 Task: Create a task  Develop a new online tool for email marketing campaigns , assign it to team member softage.2@softage.net in the project AgileRapid and update the status of the task to  Off Track , set the priority of the task to Medium
Action: Mouse moved to (139, 330)
Screenshot: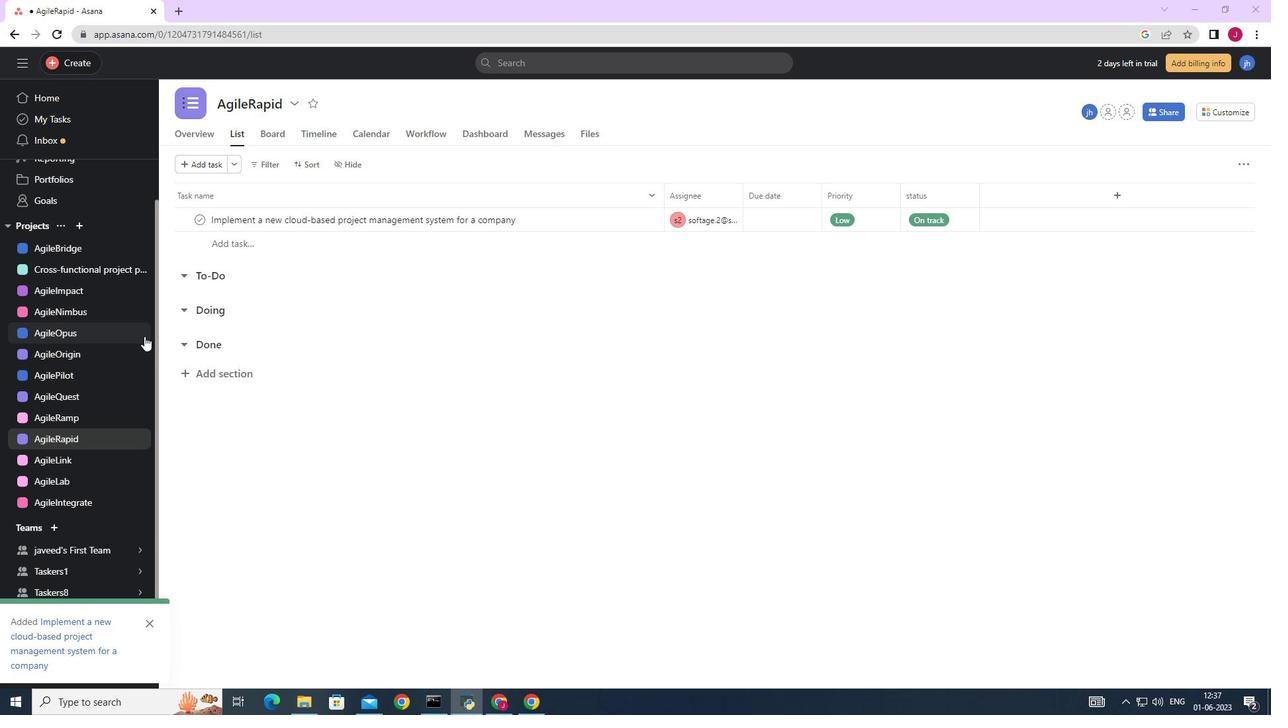 
Action: Mouse scrolled (139, 331) with delta (0, 0)
Screenshot: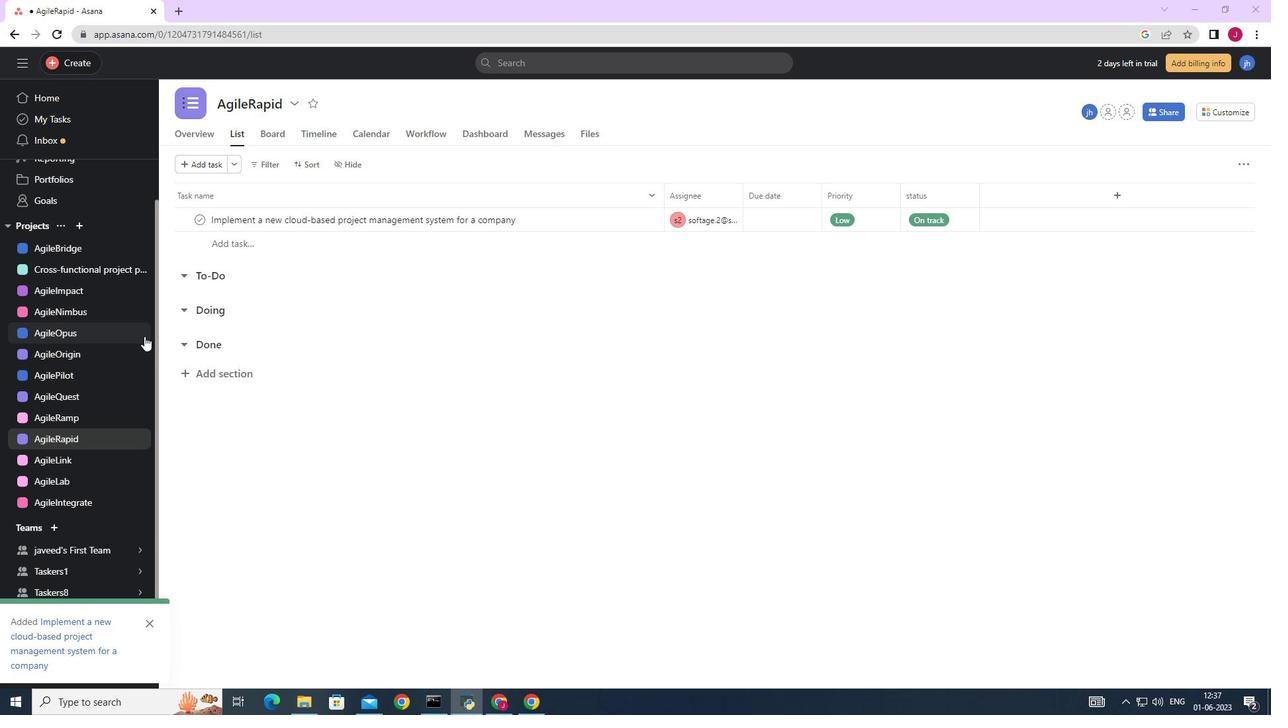 
Action: Mouse moved to (136, 327)
Screenshot: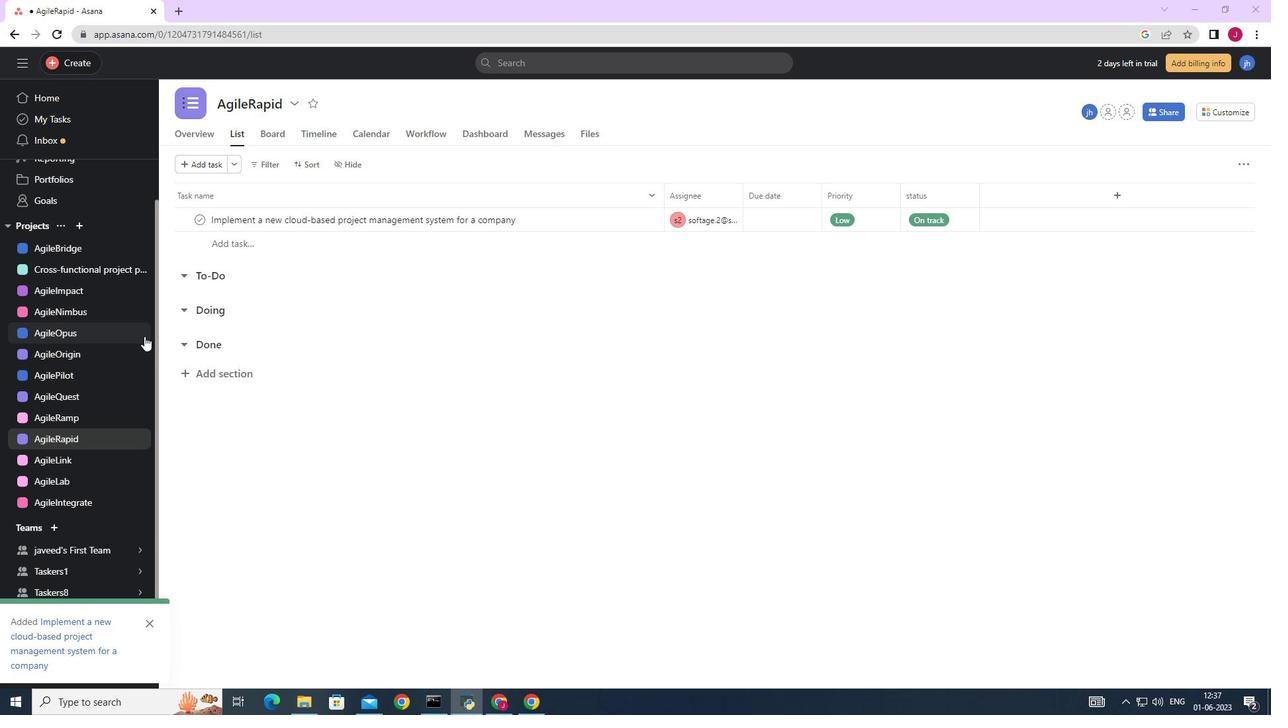 
Action: Mouse scrolled (136, 327) with delta (0, 0)
Screenshot: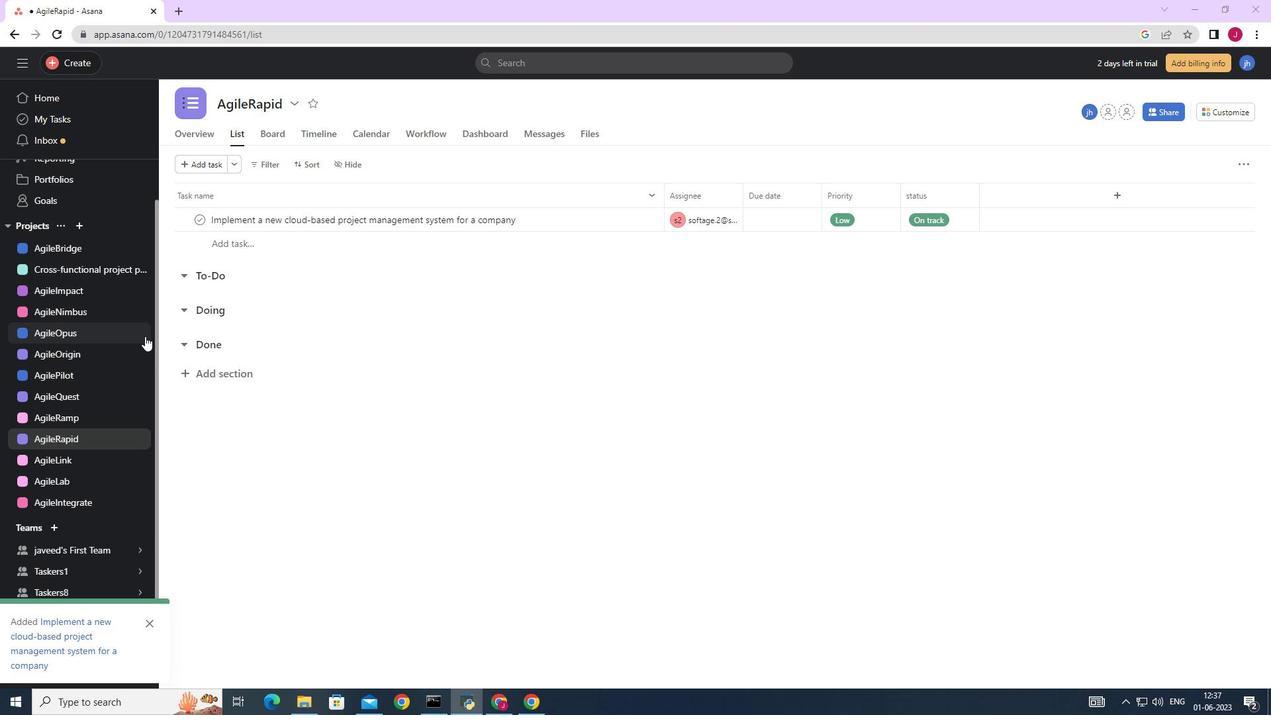 
Action: Mouse moved to (82, 62)
Screenshot: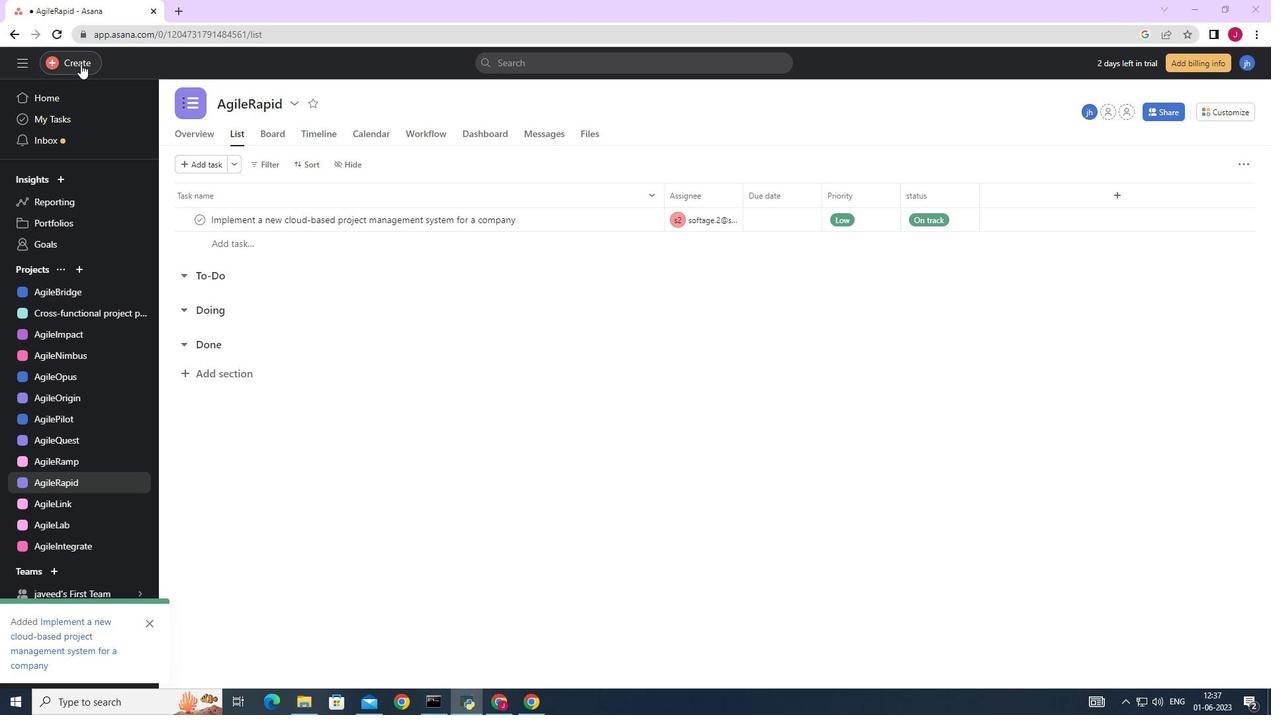 
Action: Mouse pressed left at (82, 62)
Screenshot: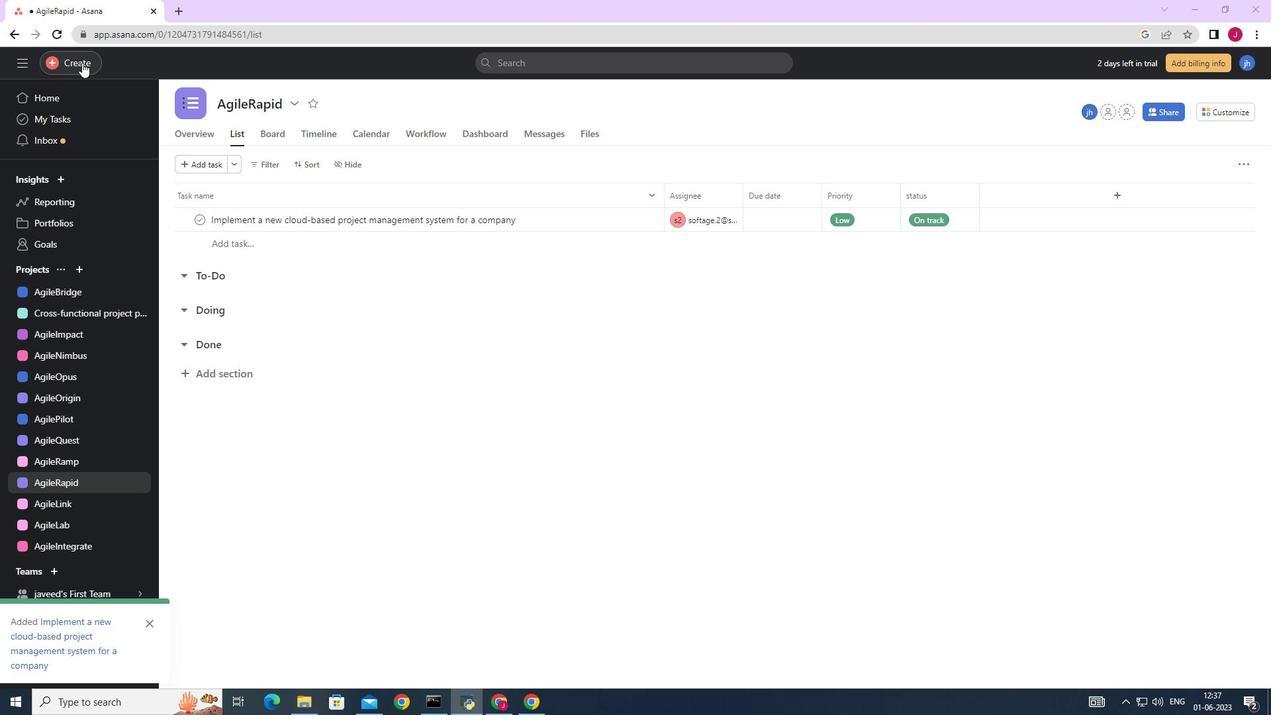 
Action: Mouse moved to (174, 68)
Screenshot: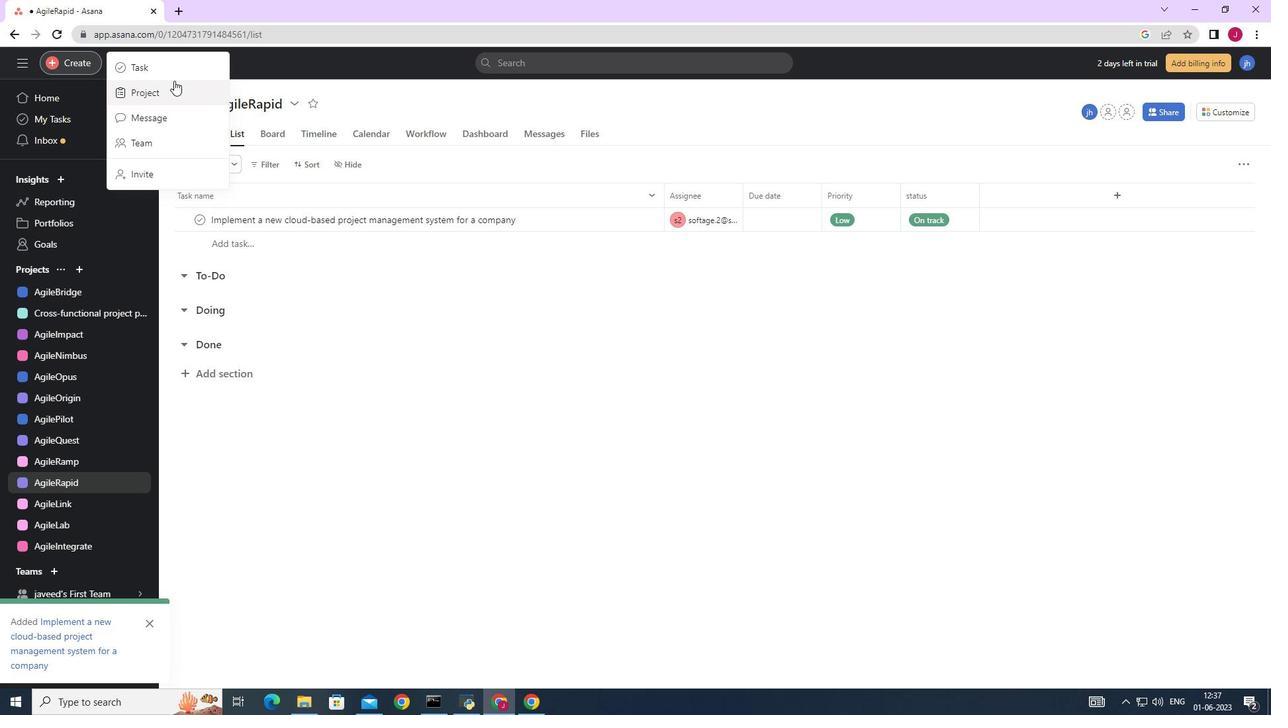
Action: Mouse pressed left at (174, 68)
Screenshot: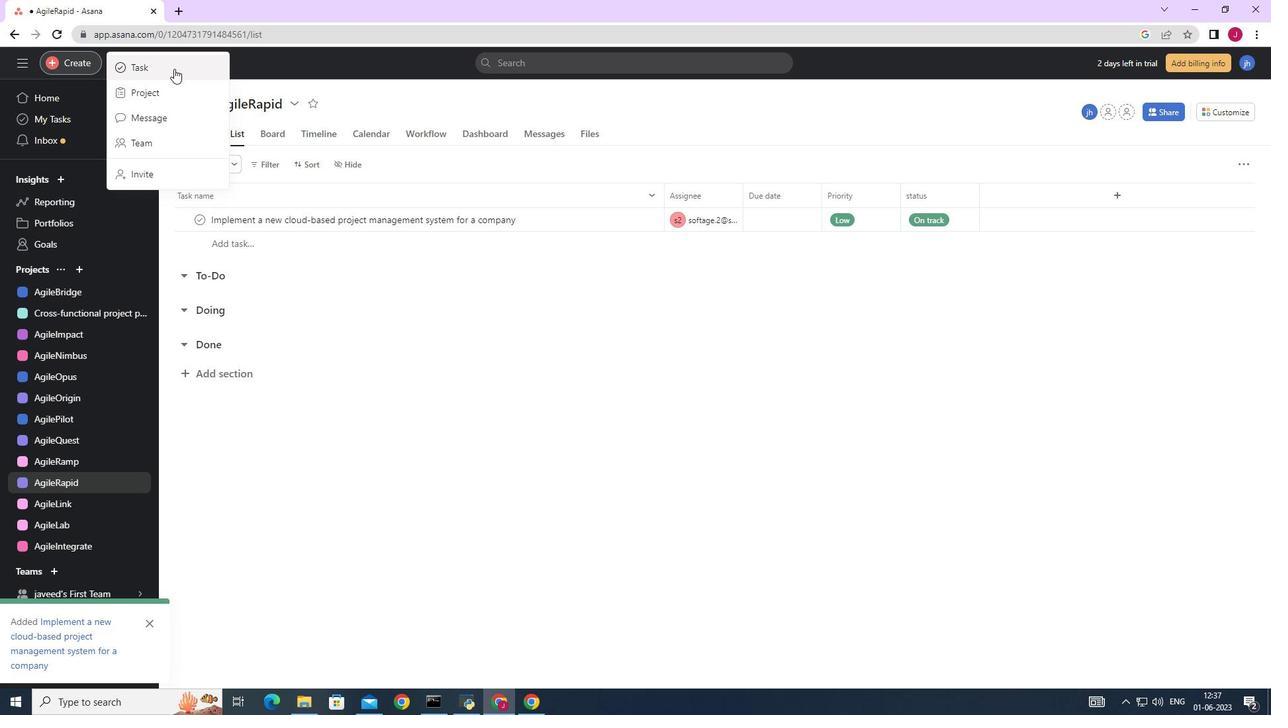 
Action: Mouse moved to (1036, 443)
Screenshot: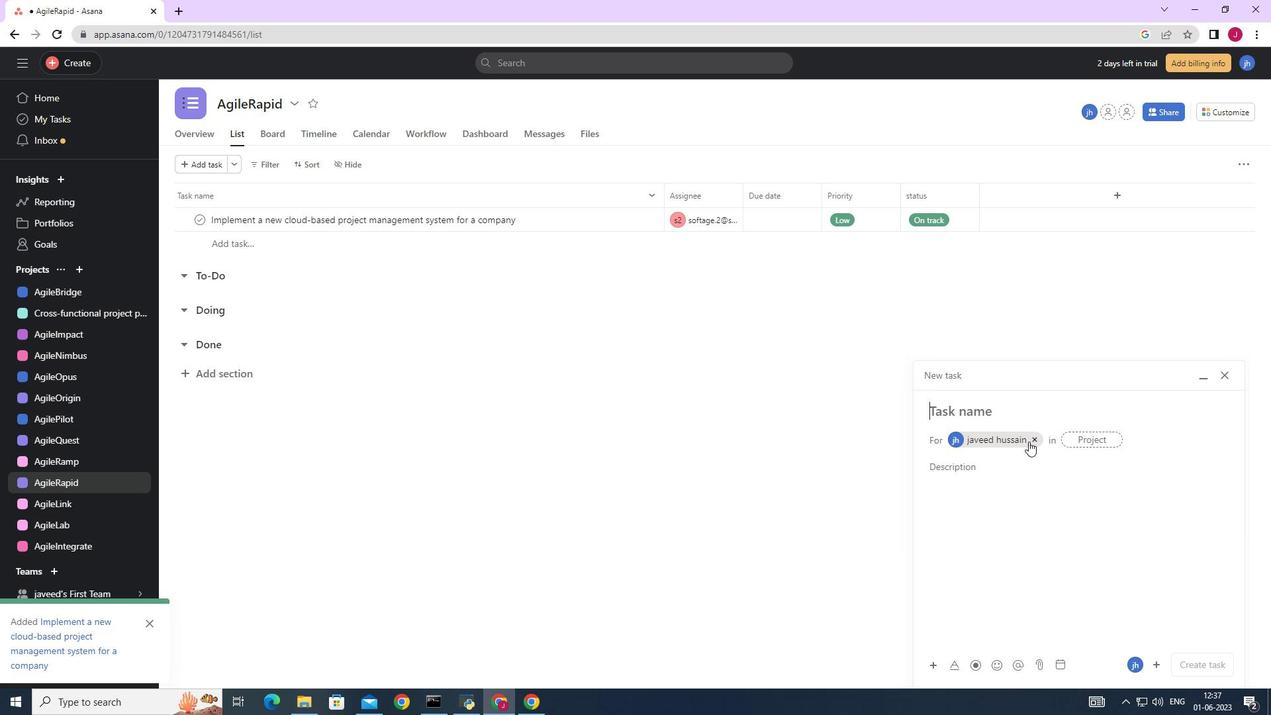 
Action: Mouse pressed left at (1036, 443)
Screenshot: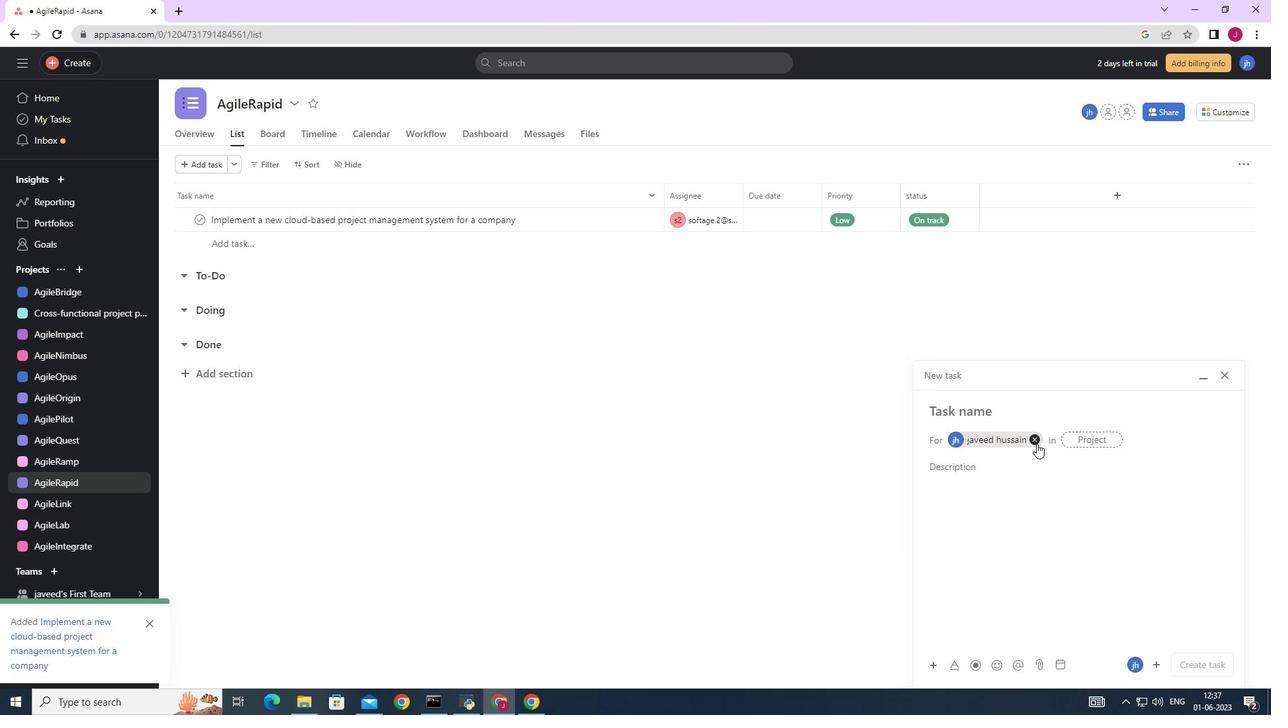 
Action: Mouse moved to (983, 421)
Screenshot: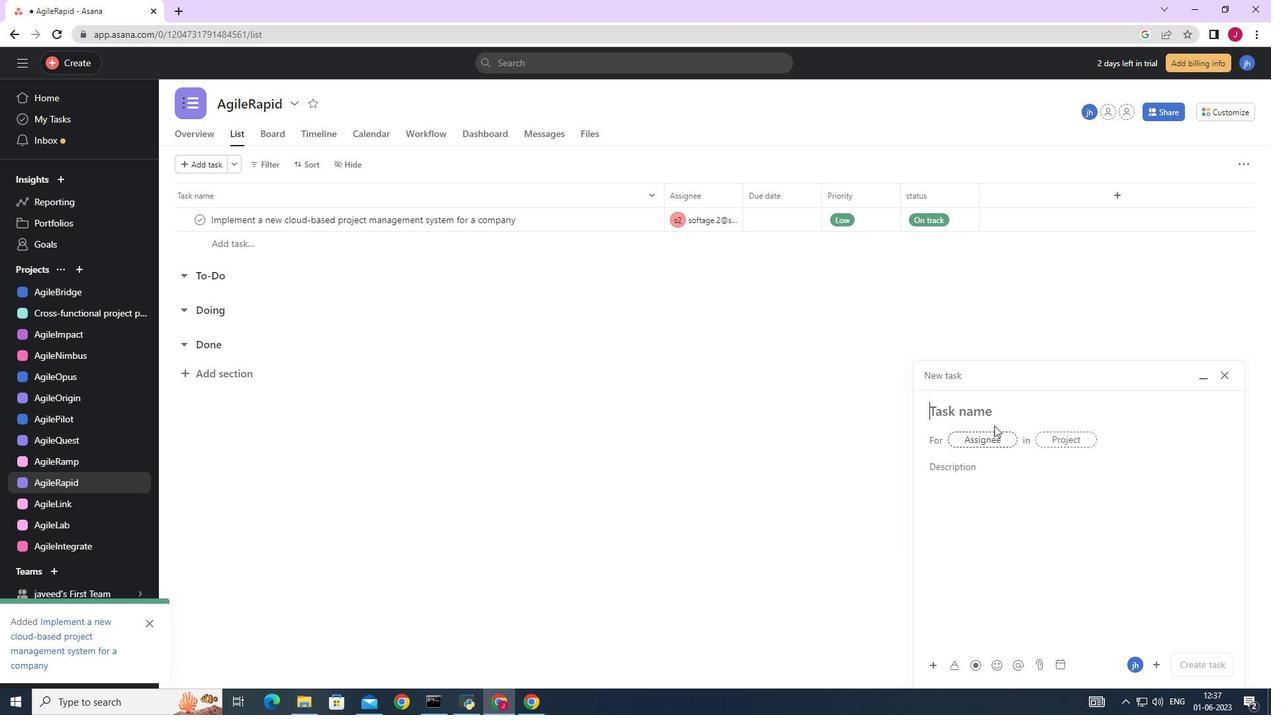
Action: Key pressed <Key.caps_lock>D<Key.caps_lock>evelop<Key.space>a<Key.space>new<Key.space>online<Key.space>tool<Key.space>for<Key.space>email<Key.space>marketing<Key.space>capa<Key.backspace>gains,<Key.backspace><Key.backspace><Key.backspace><Key.backspace><Key.backspace><Key.backspace><Key.backspace>mpaigns,
Screenshot: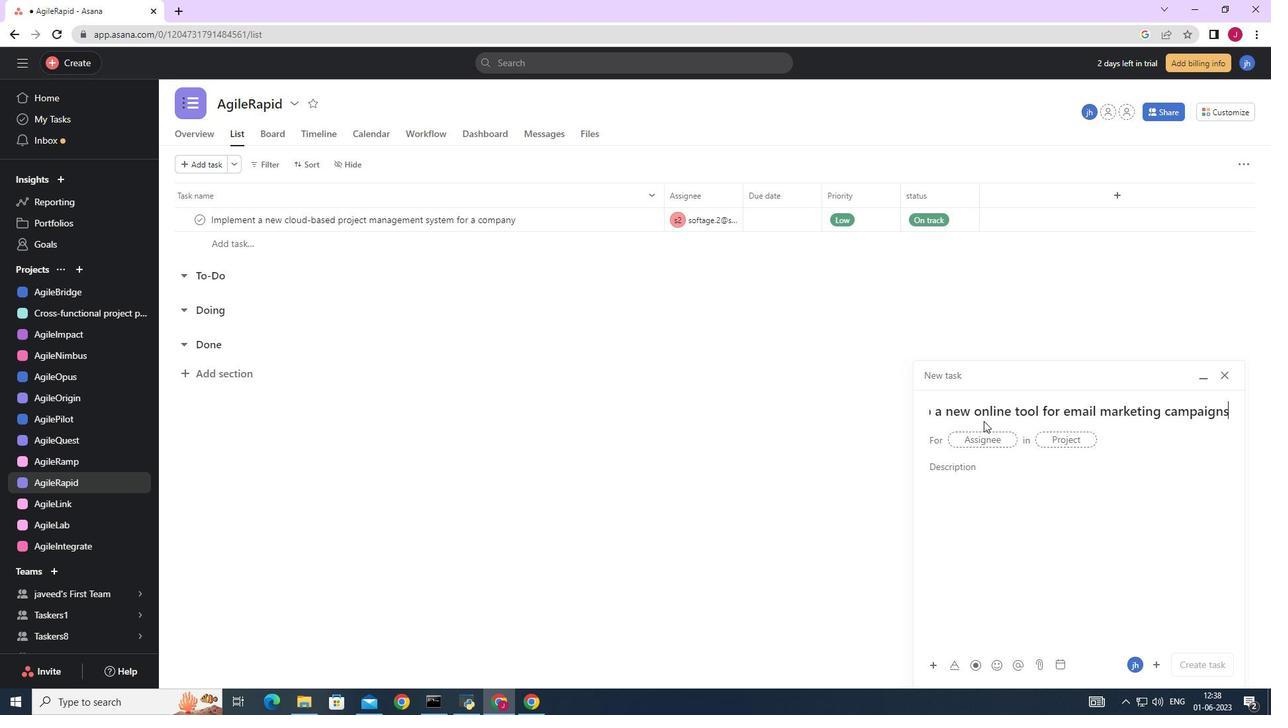 
Action: Mouse moved to (983, 440)
Screenshot: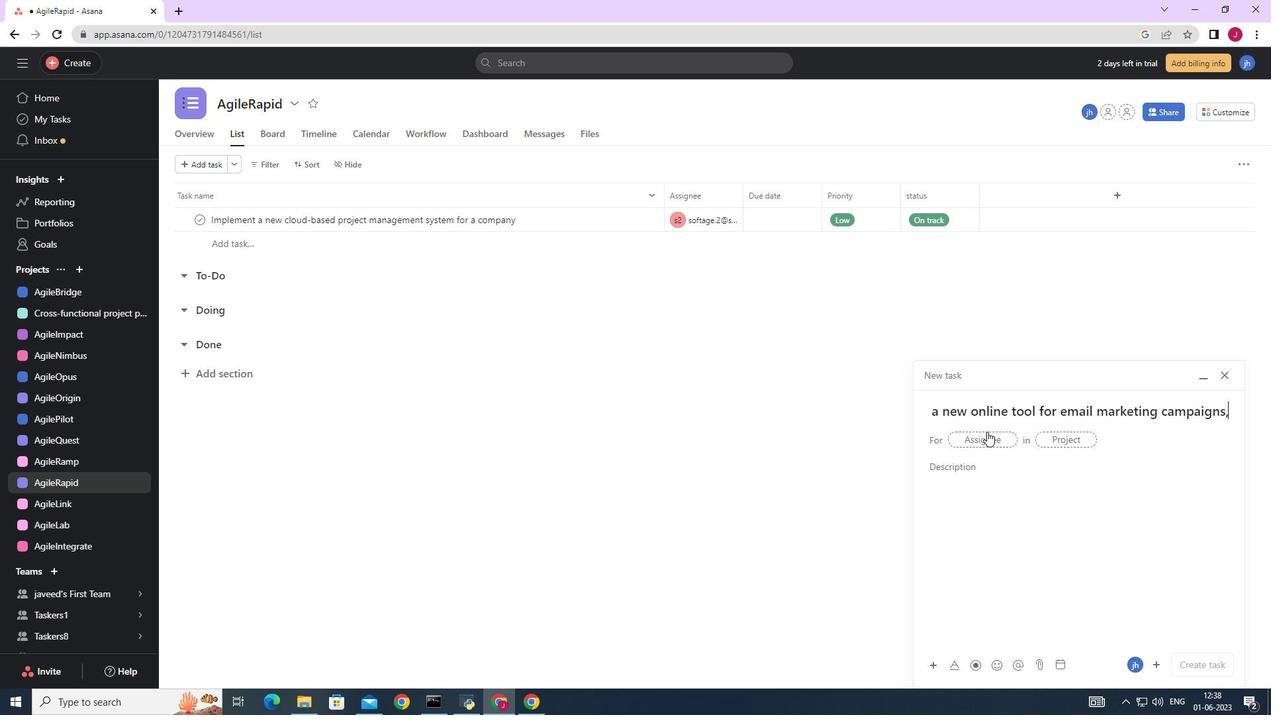 
Action: Mouse pressed left at (983, 440)
Screenshot: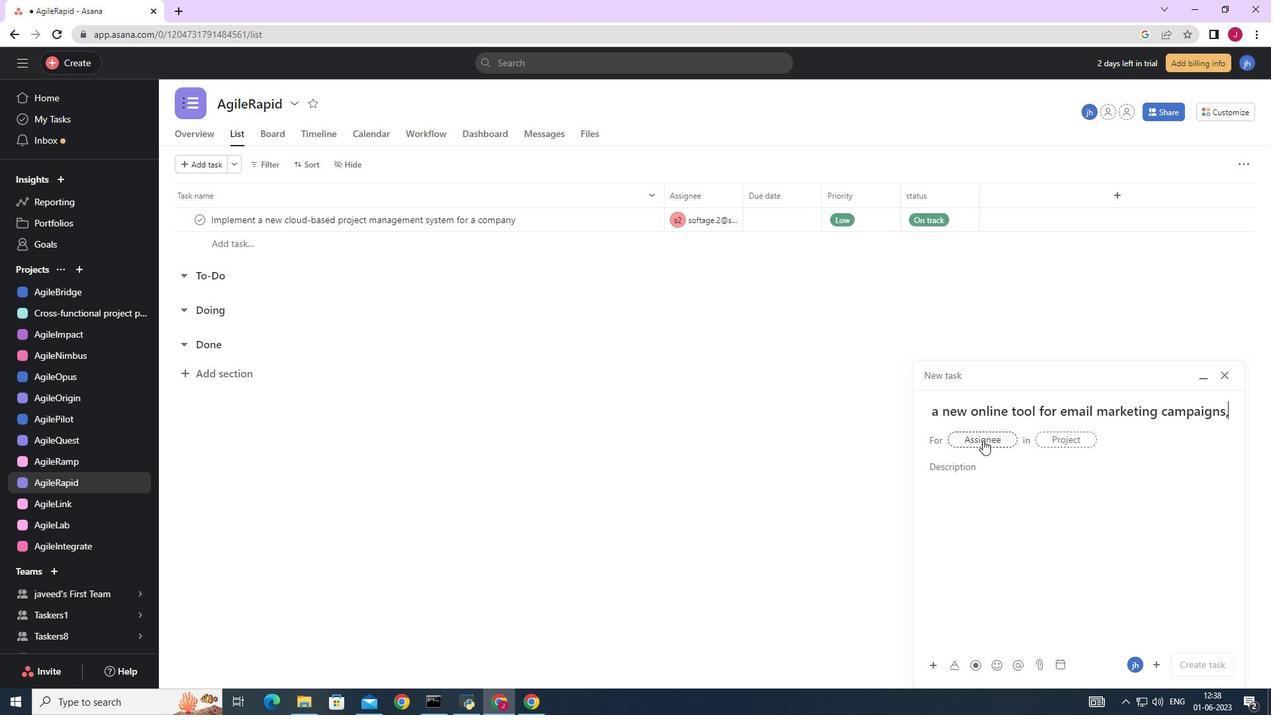 
Action: Key pressed softage.2
Screenshot: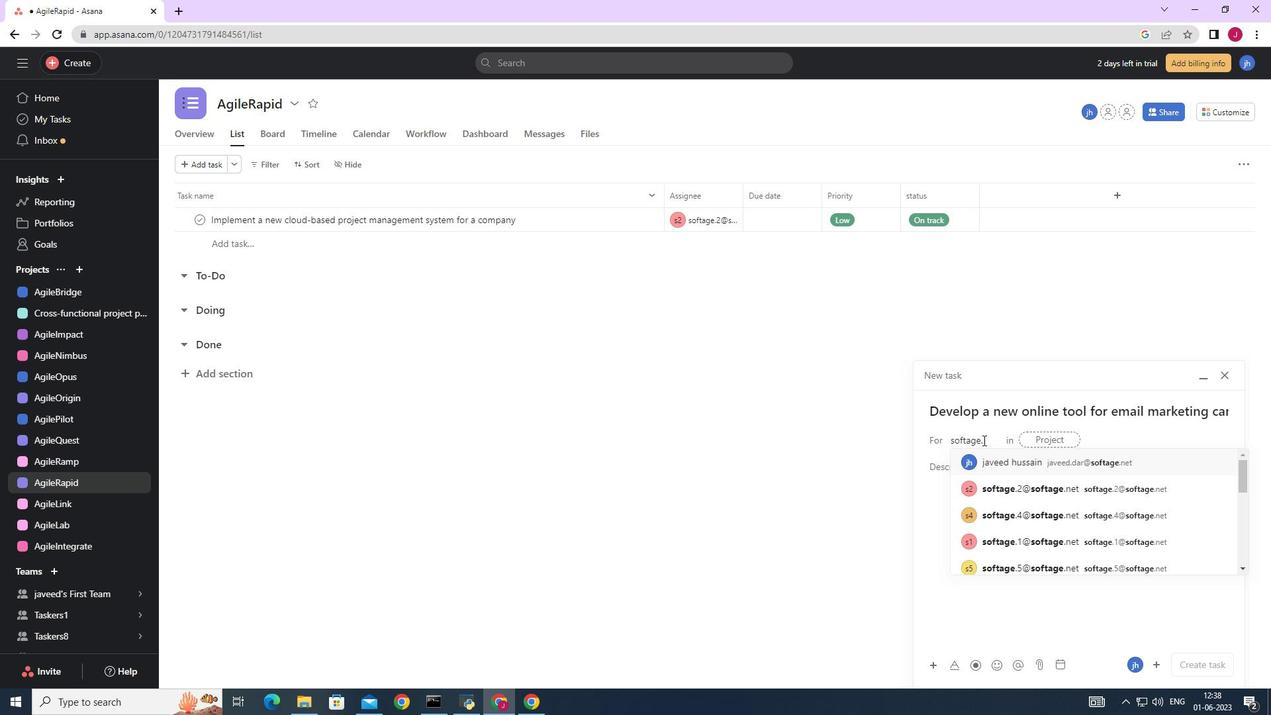 
Action: Mouse moved to (997, 466)
Screenshot: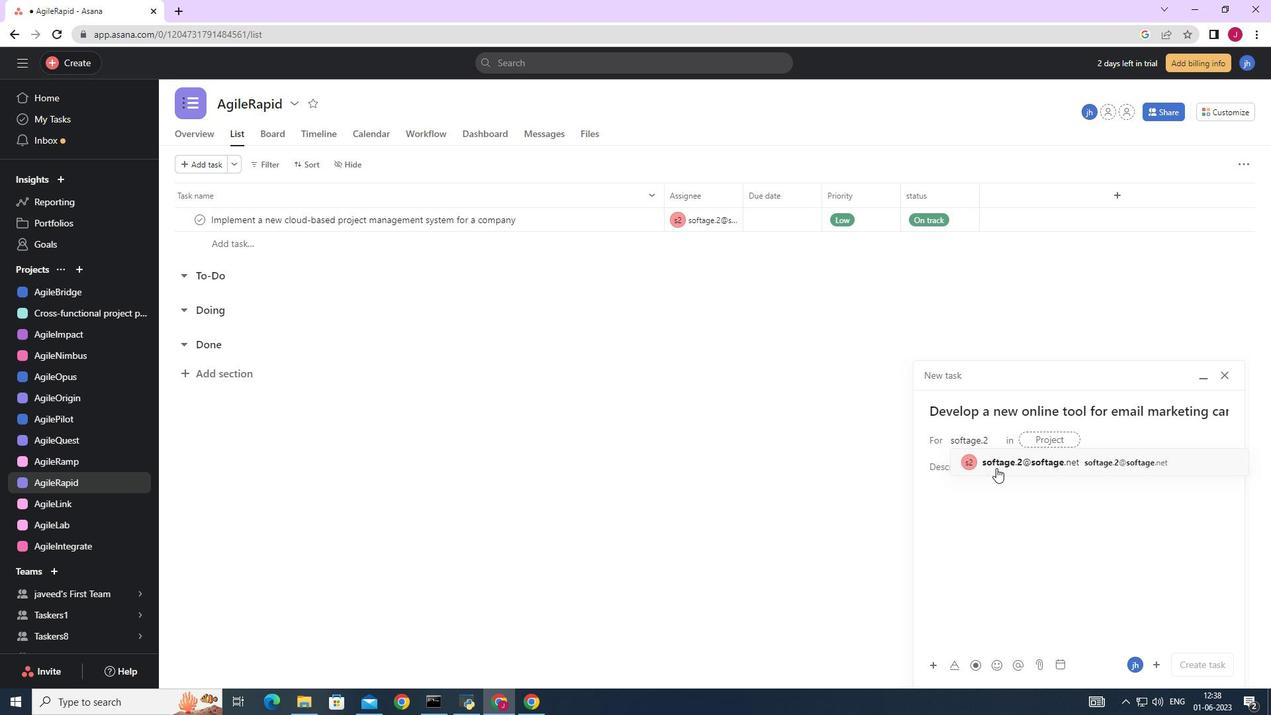 
Action: Mouse pressed left at (997, 466)
Screenshot: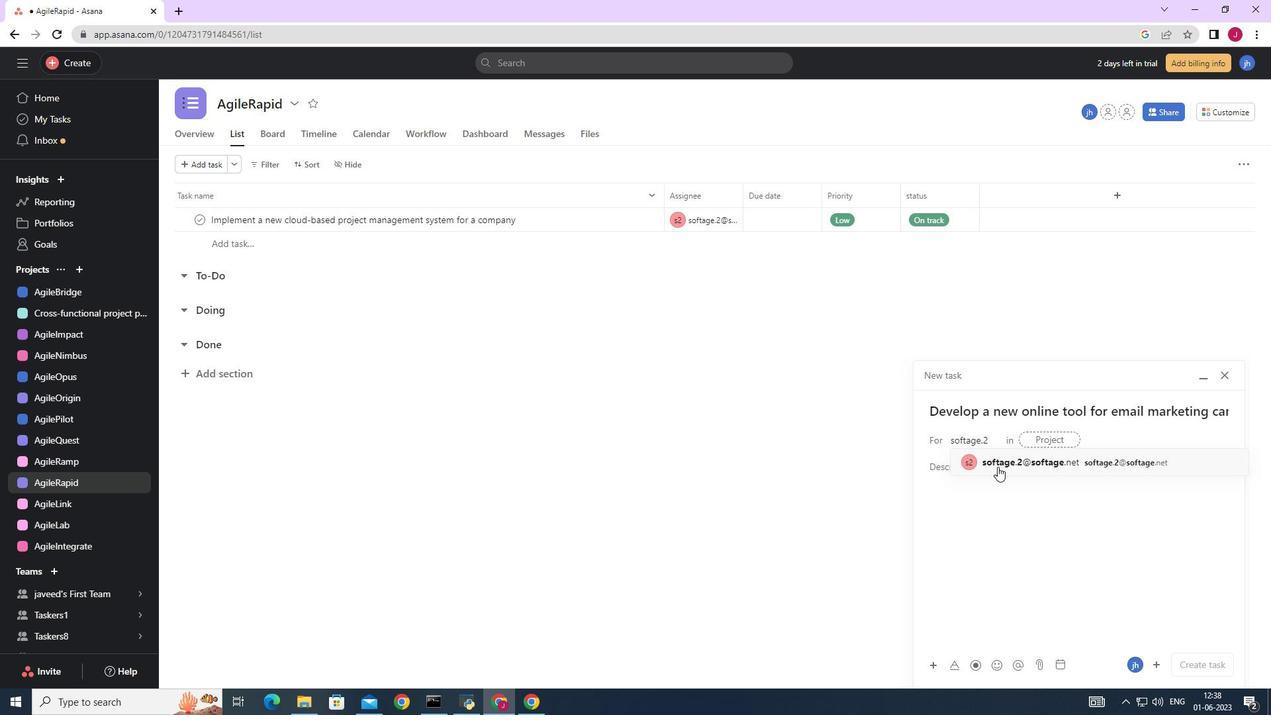 
Action: Mouse moved to (815, 458)
Screenshot: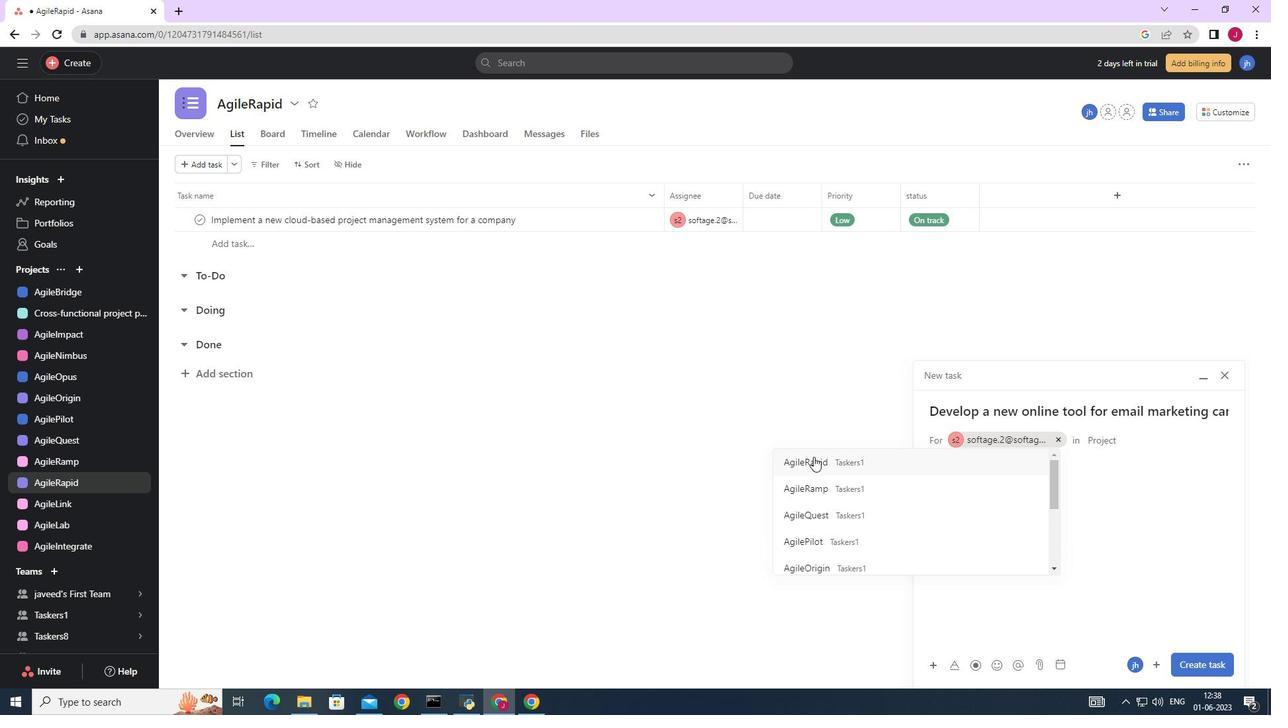 
Action: Mouse pressed left at (815, 458)
Screenshot: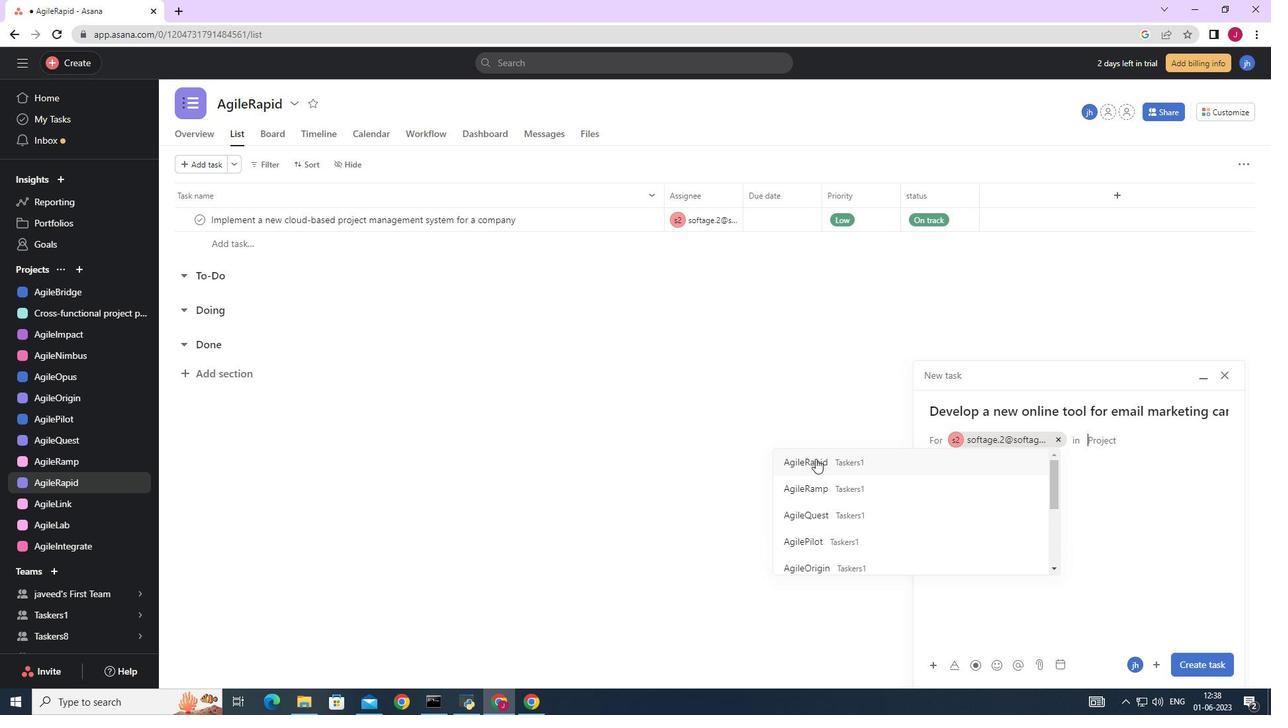 
Action: Mouse moved to (999, 470)
Screenshot: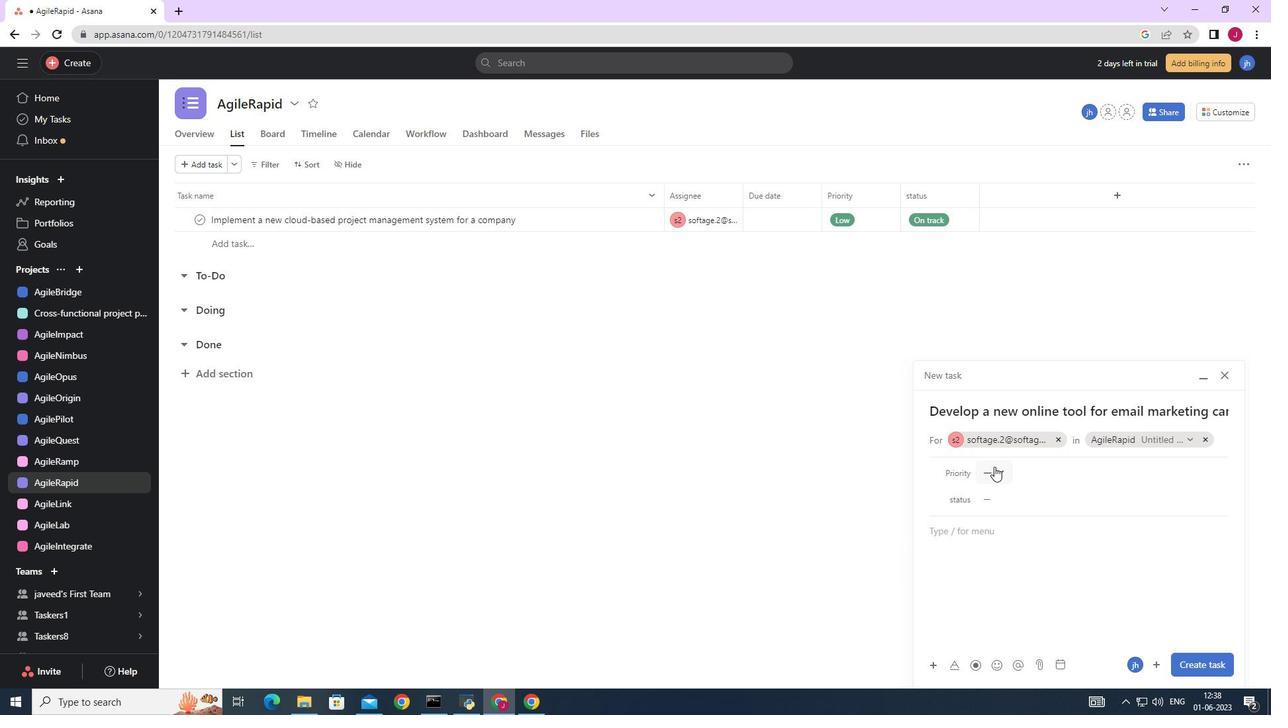
Action: Mouse pressed left at (999, 470)
Screenshot: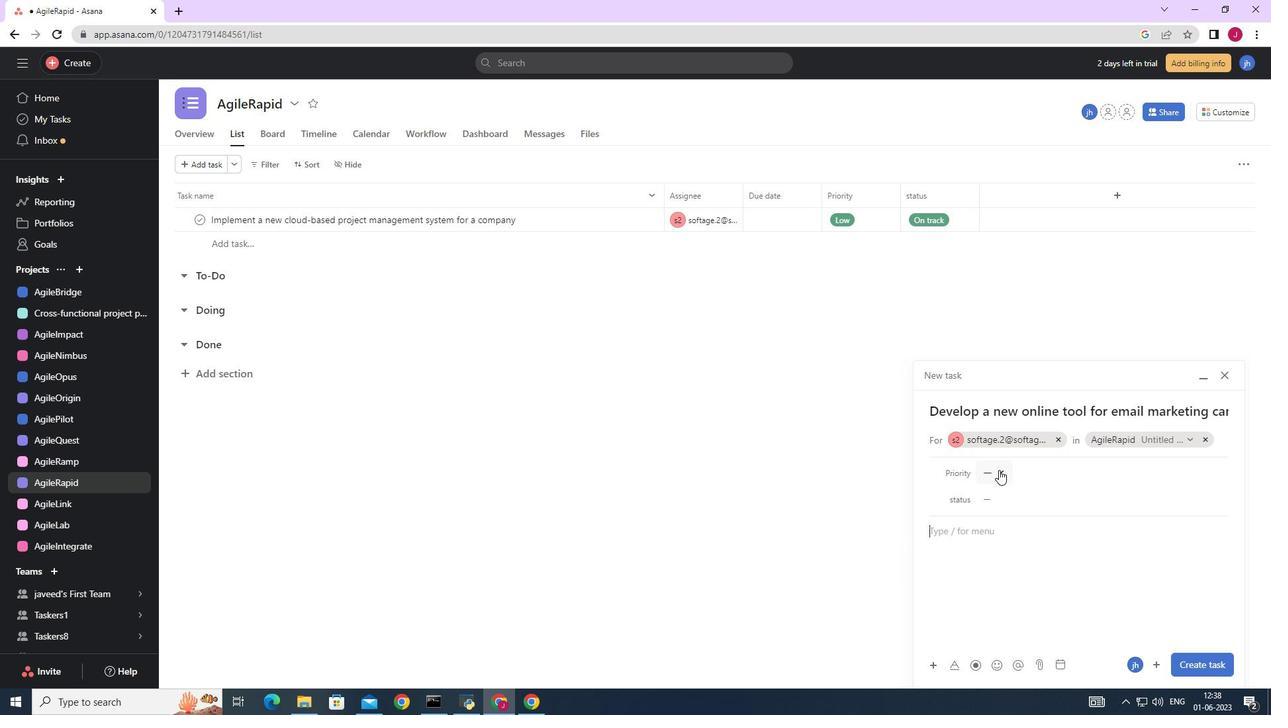 
Action: Mouse moved to (1018, 542)
Screenshot: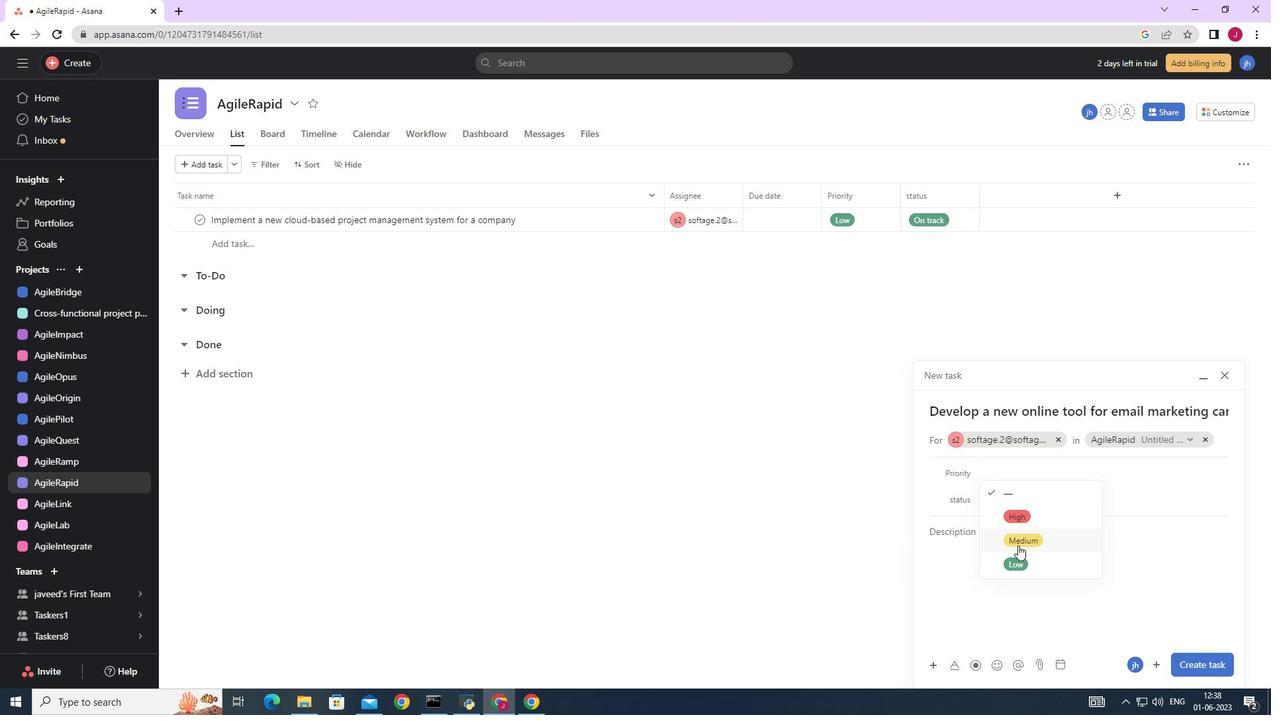 
Action: Mouse pressed left at (1018, 542)
Screenshot: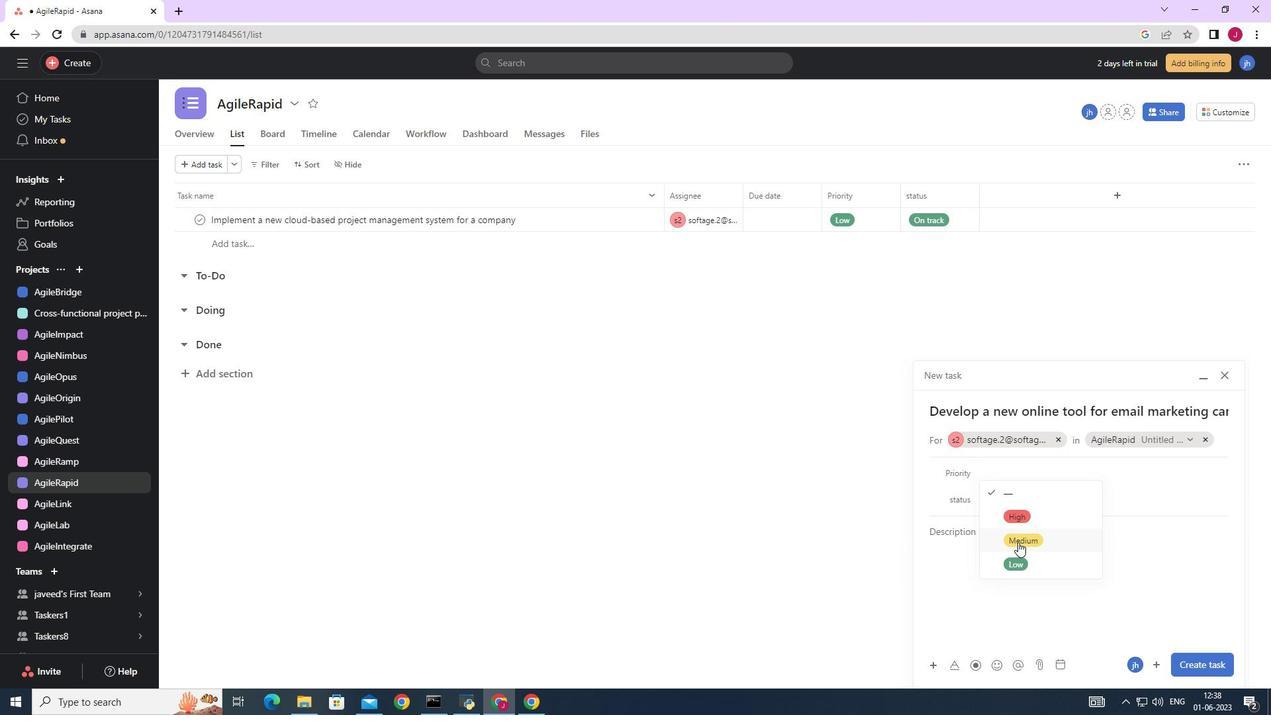 
Action: Mouse moved to (1005, 497)
Screenshot: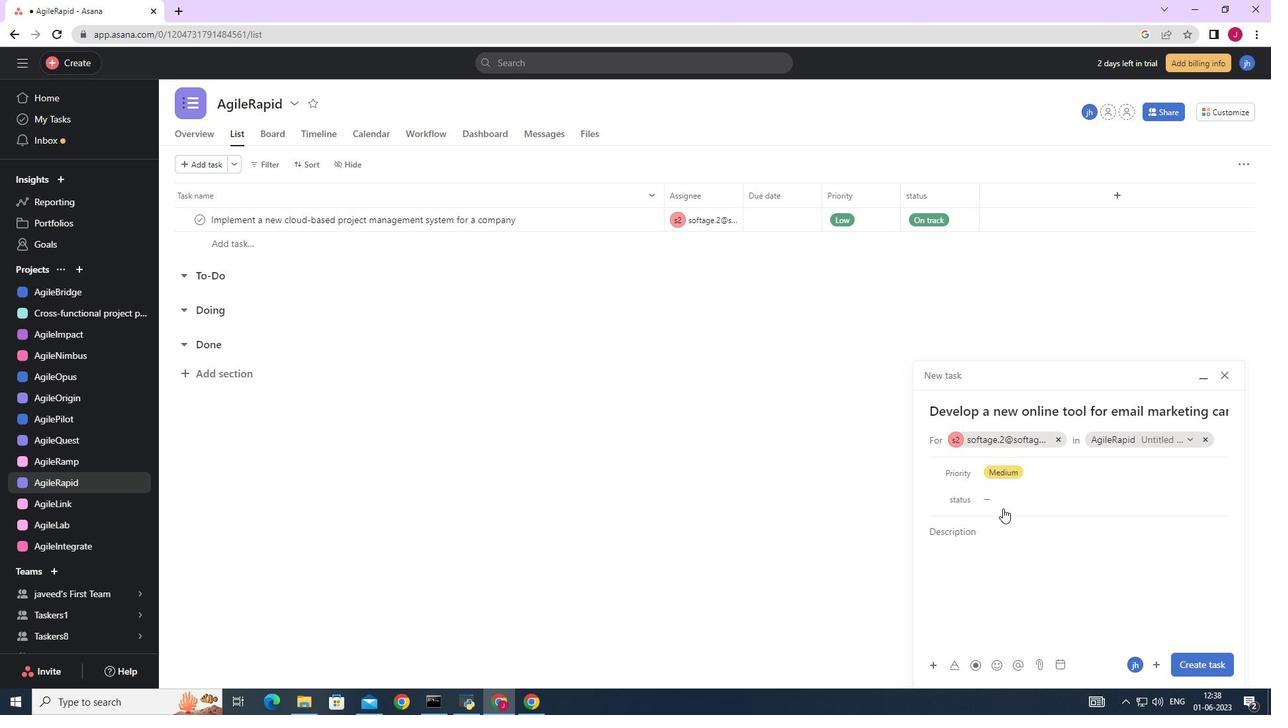 
Action: Mouse pressed left at (1005, 497)
Screenshot: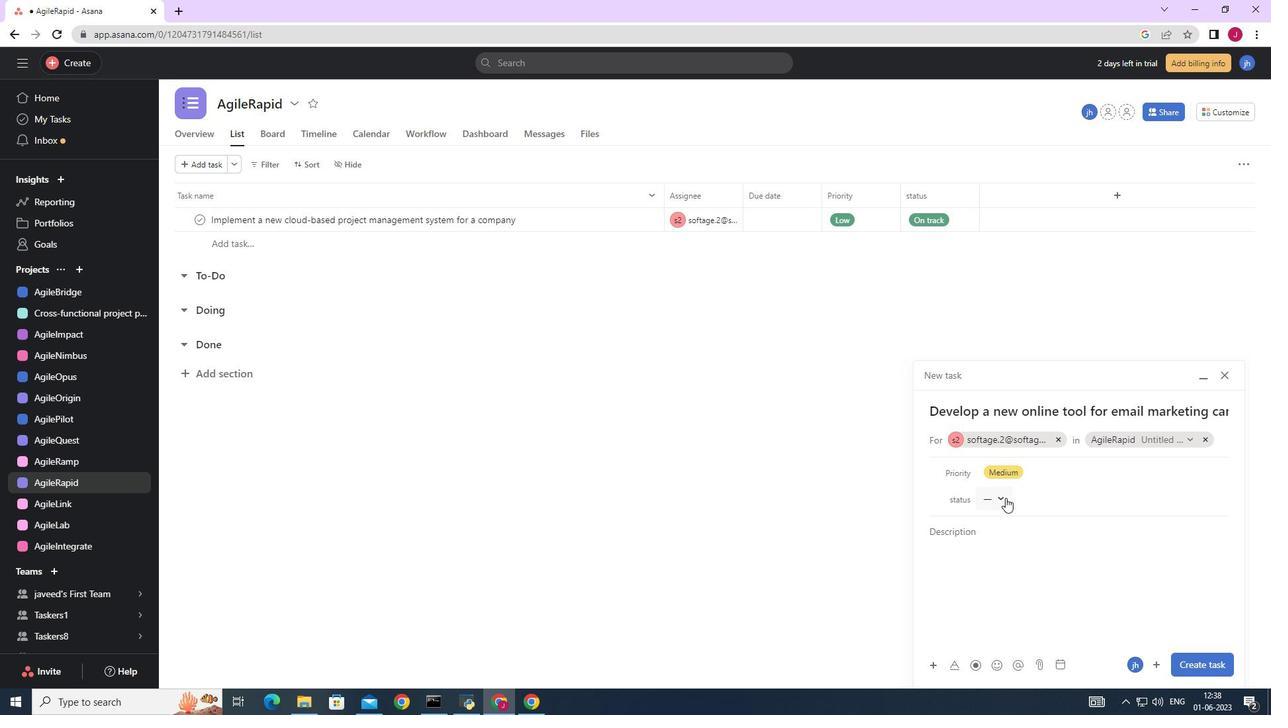 
Action: Mouse moved to (1027, 565)
Screenshot: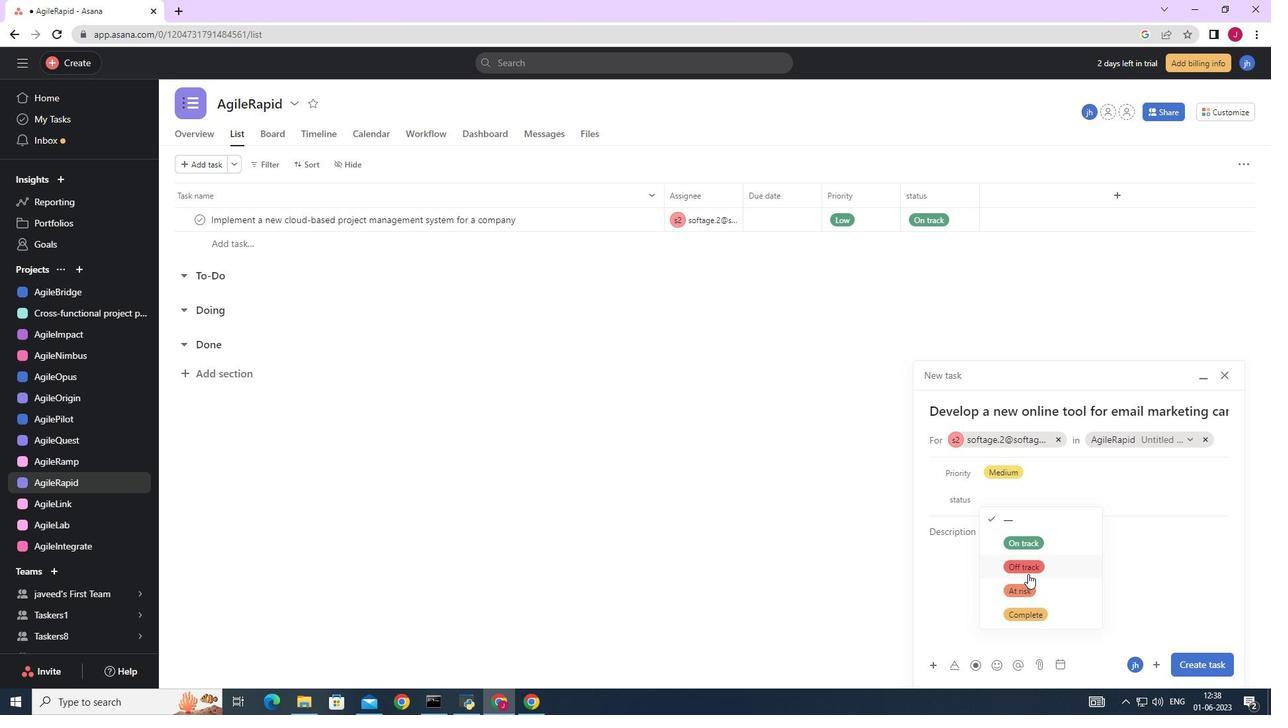 
Action: Mouse pressed left at (1027, 565)
Screenshot: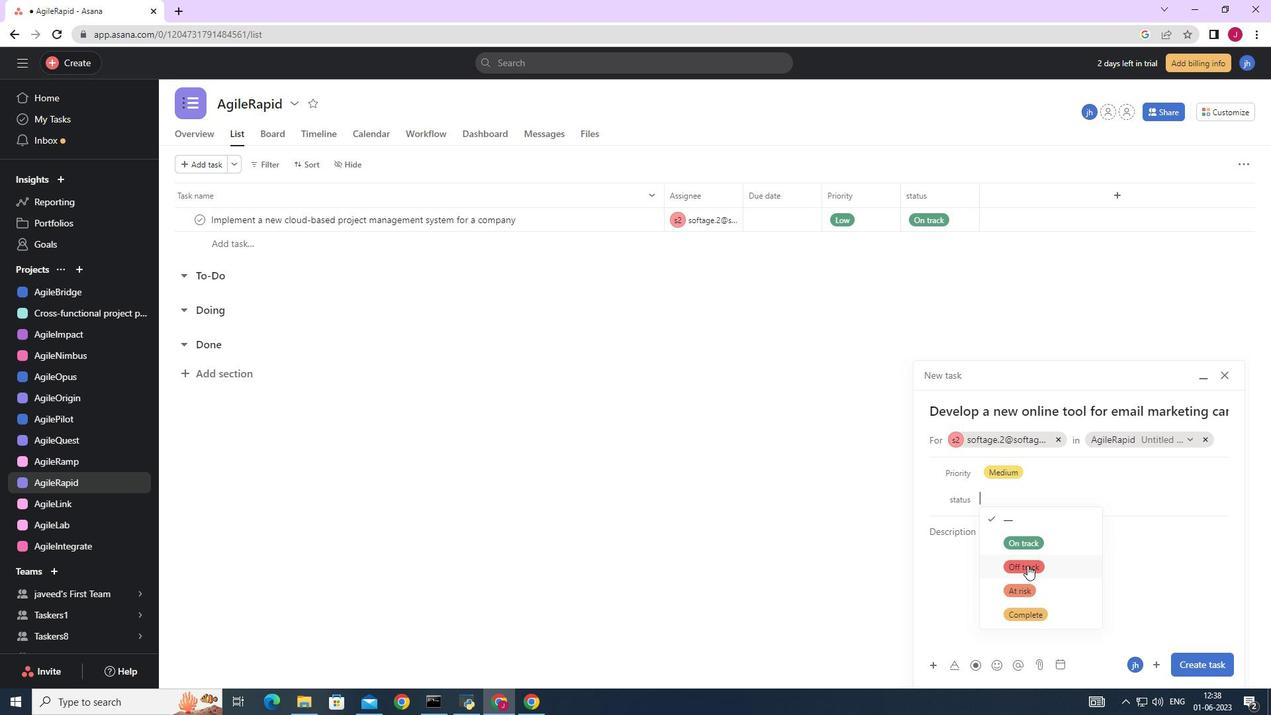 
Action: Mouse moved to (1190, 665)
Screenshot: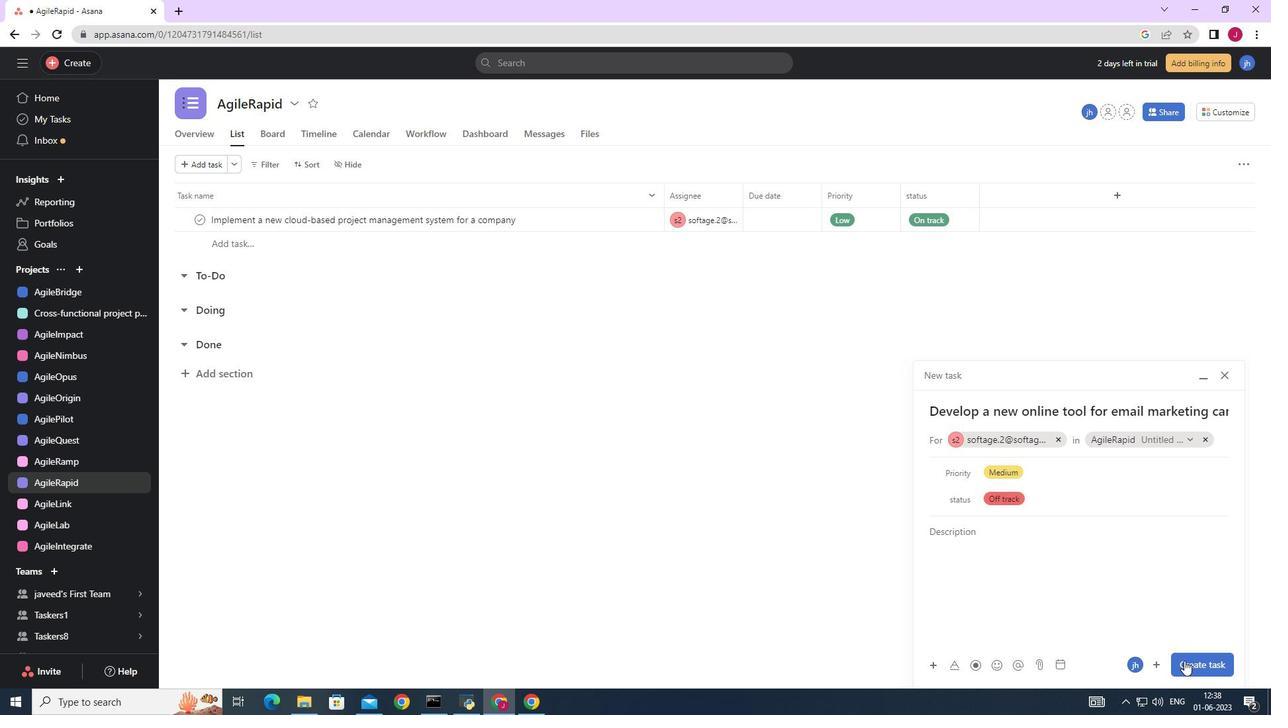 
Action: Mouse pressed left at (1190, 665)
Screenshot: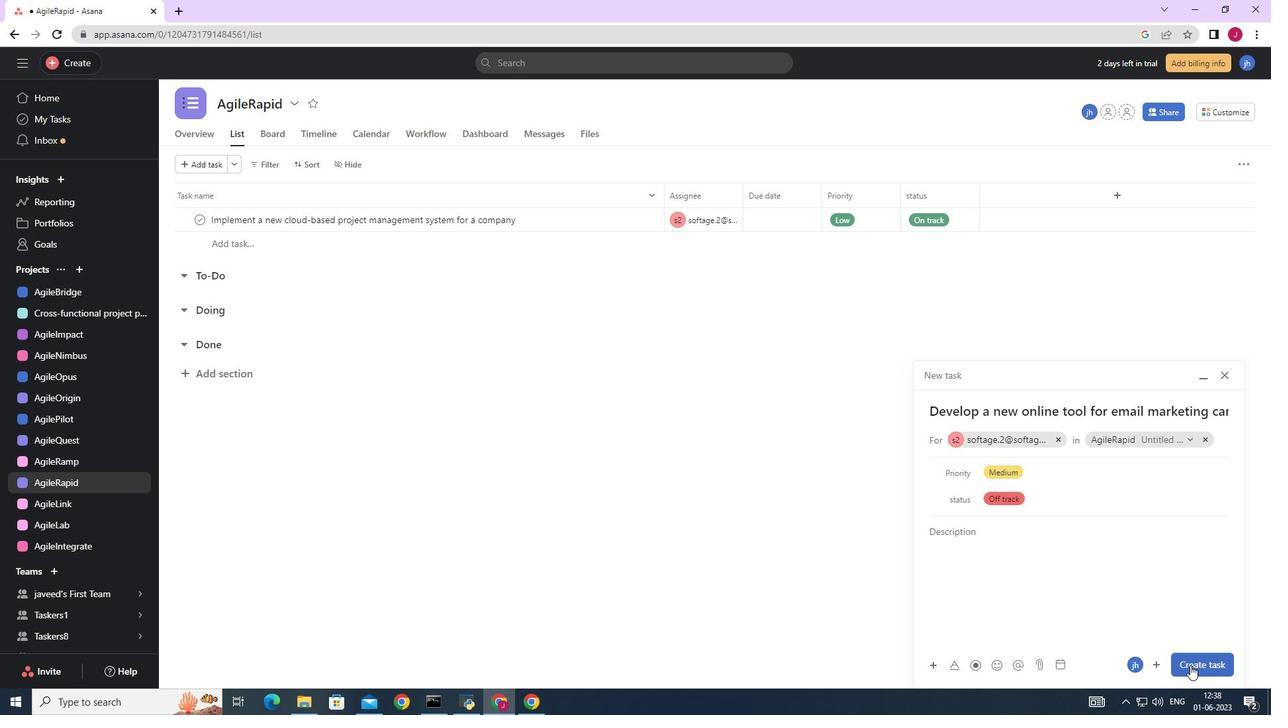 
Action: Mouse moved to (1020, 582)
Screenshot: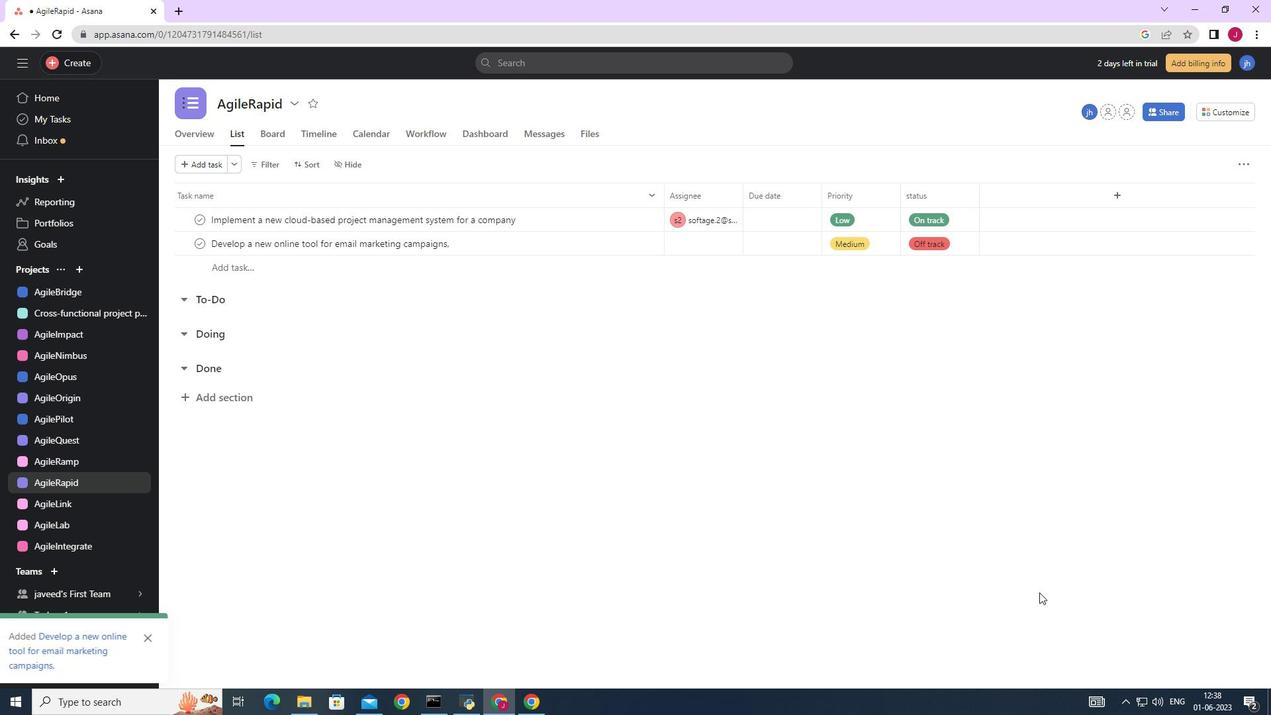
